 Task: Create Issue Issue0000000340 in Backlog  in Scrum Project Project0000000068 in Jira. Change IN PROGRESS as Status of Issue Issue0000000332 in Backlog  in Scrum Project Project0000000067 in Jira. Change IN PROGRESS as Status of Issue Issue0000000334 in Backlog  in Scrum Project Project0000000067 in Jira. Change IN PROGRESS as Status of Issue Issue0000000336 in Backlog  in Scrum Project Project0000000068 in Jira. Change IN PROGRESS as Status of Issue Issue0000000338 in Backlog  in Scrum Project Project0000000068 in Jira
Action: Mouse moved to (486, 527)
Screenshot: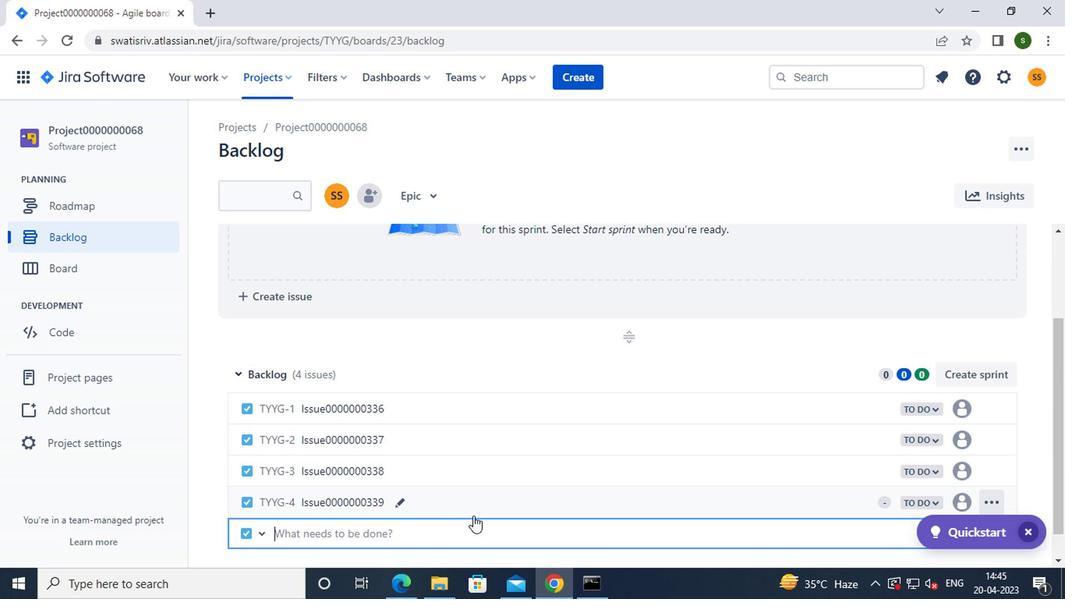 
Action: Key pressed i<Key.caps_lock>ssue0000000340<Key.enter>
Screenshot: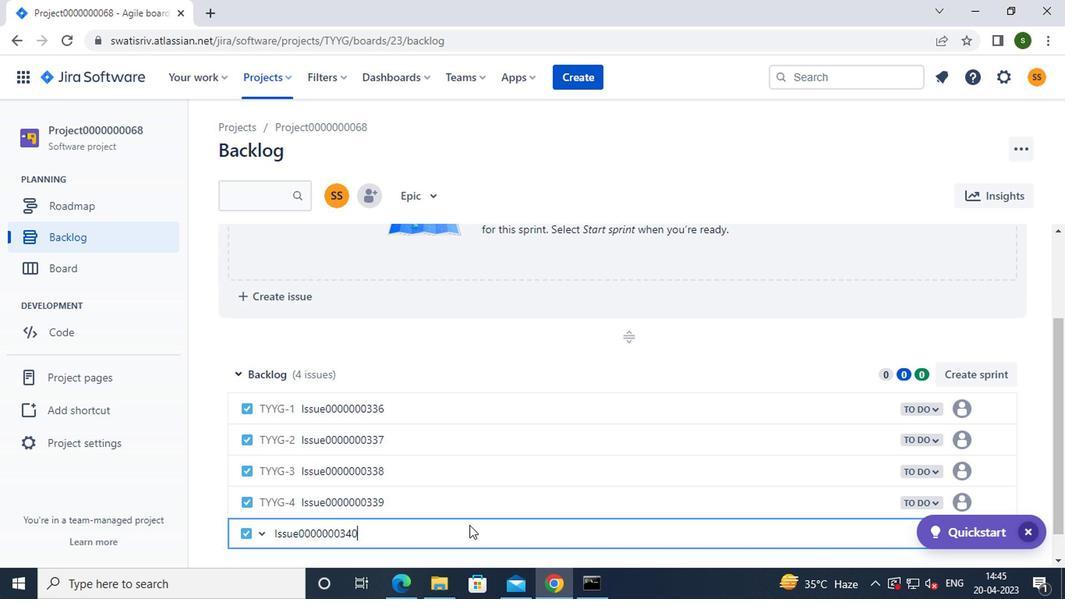
Action: Mouse moved to (296, 77)
Screenshot: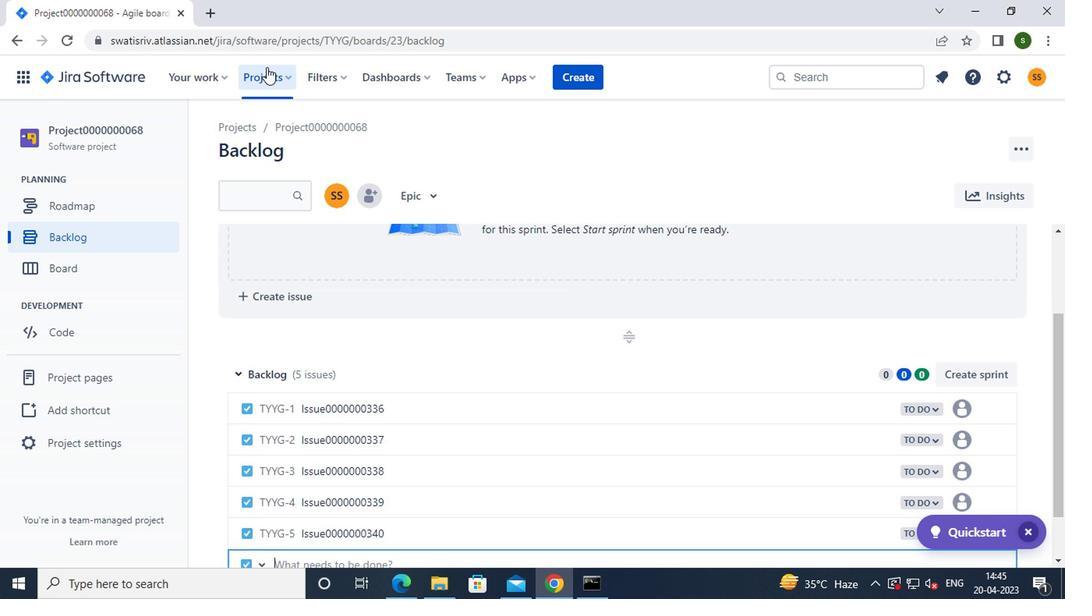 
Action: Mouse pressed left at (296, 77)
Screenshot: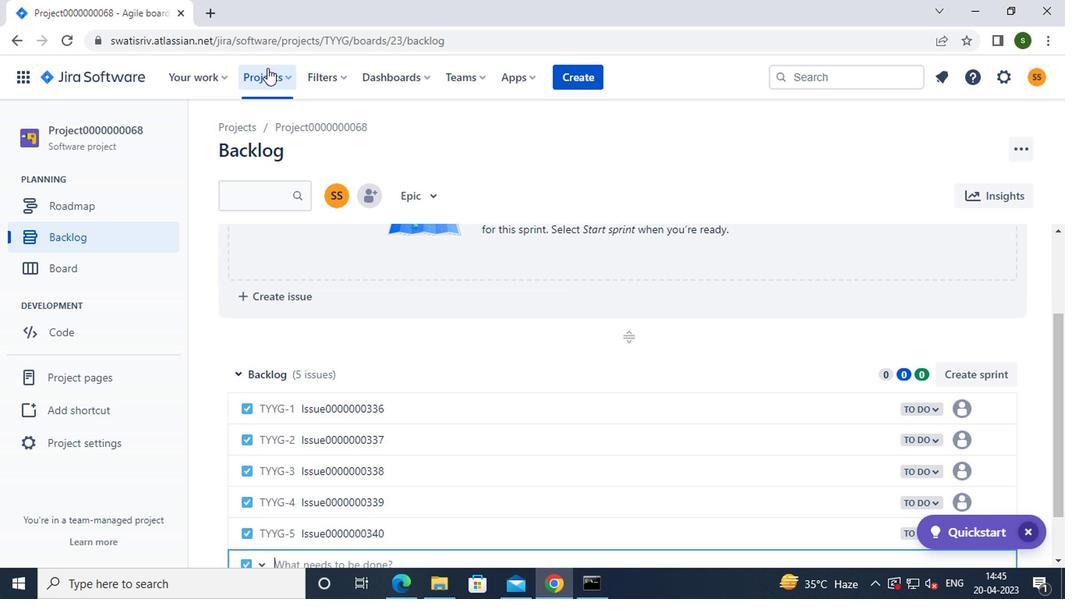 
Action: Mouse moved to (316, 188)
Screenshot: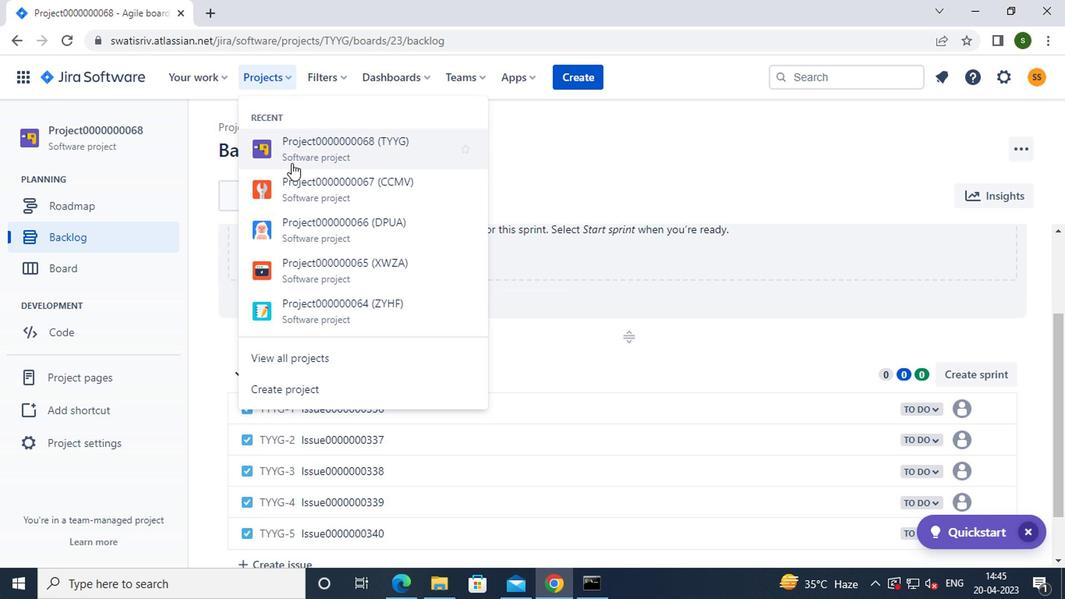
Action: Mouse pressed left at (316, 188)
Screenshot: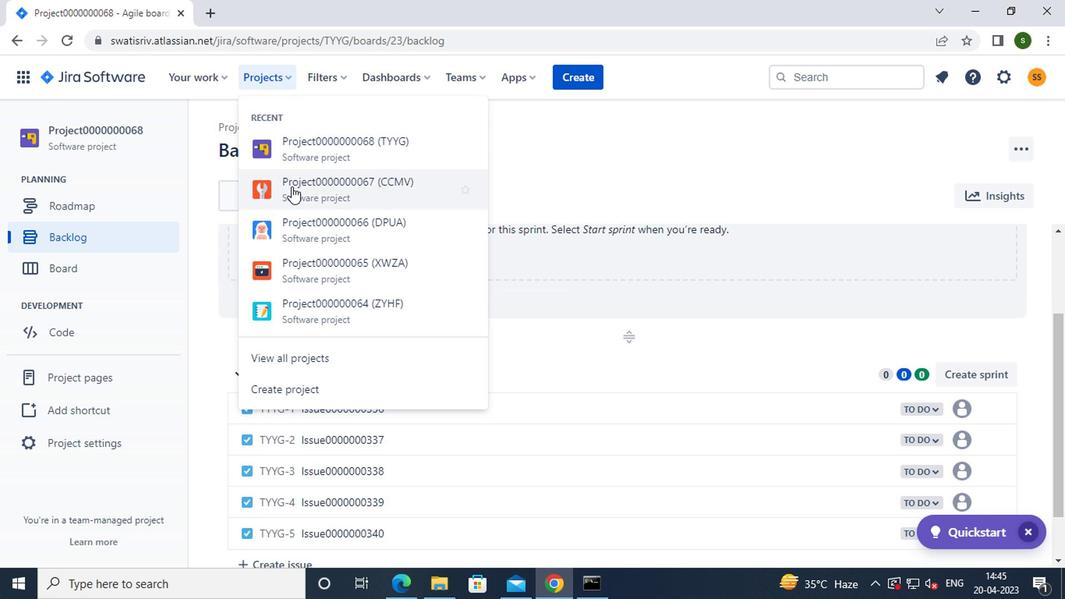 
Action: Mouse moved to (169, 240)
Screenshot: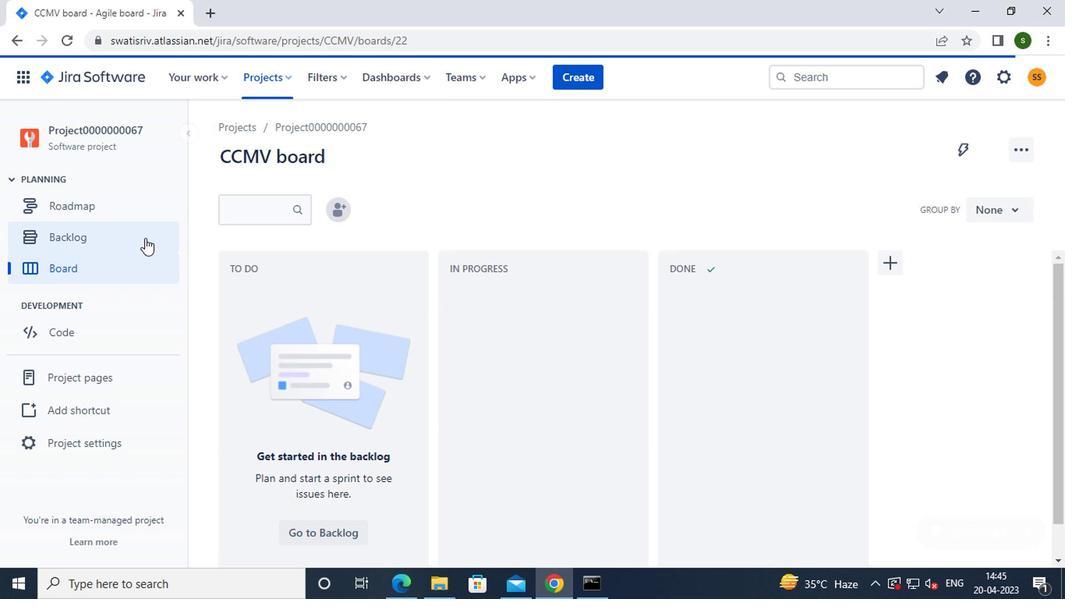
Action: Mouse pressed left at (169, 240)
Screenshot: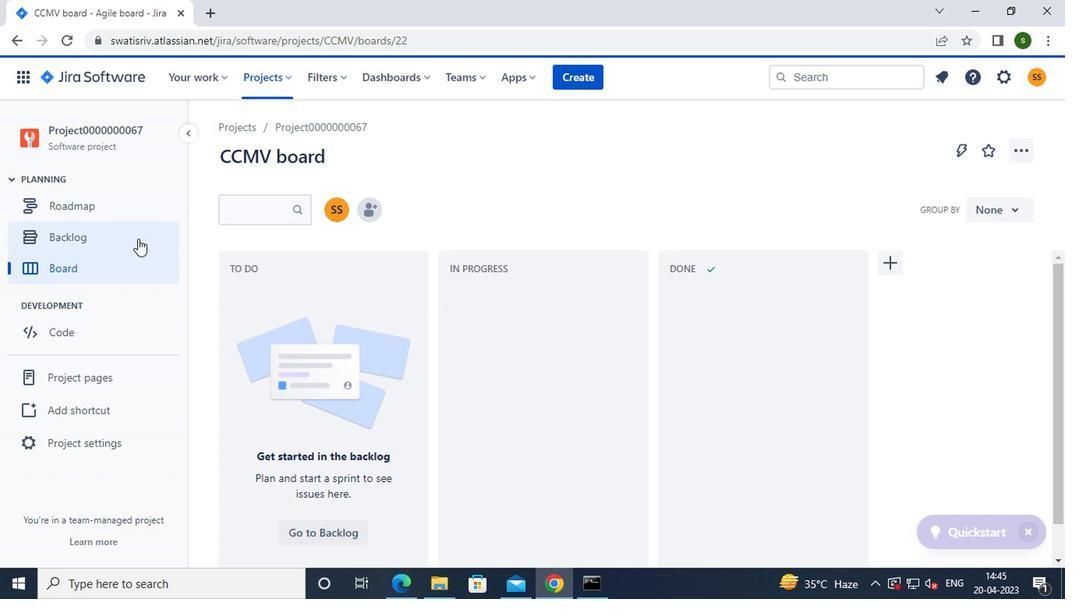 
Action: Mouse moved to (647, 441)
Screenshot: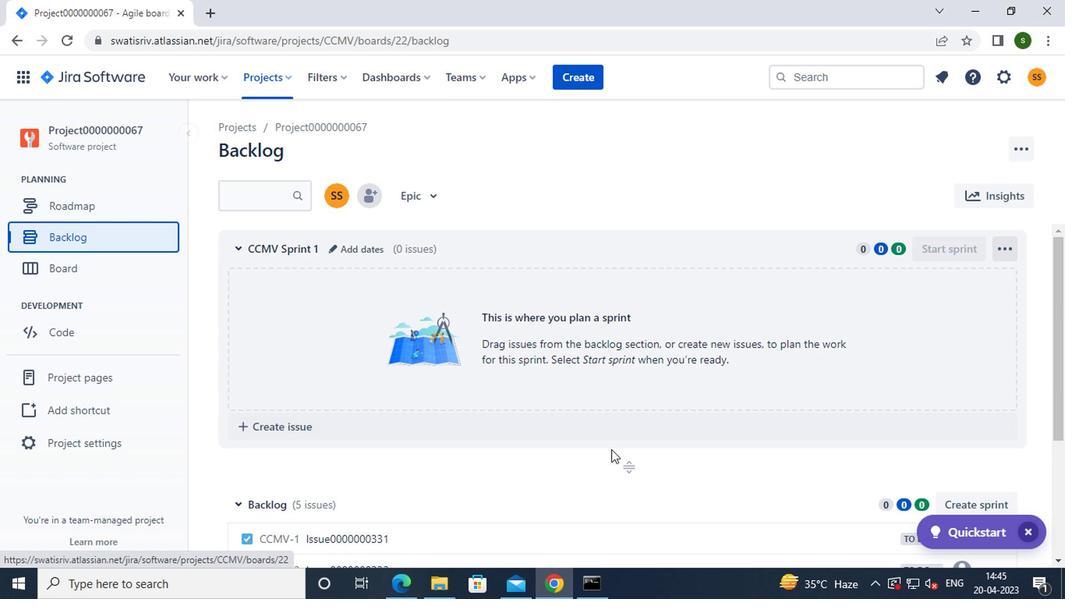 
Action: Mouse scrolled (647, 440) with delta (0, -1)
Screenshot: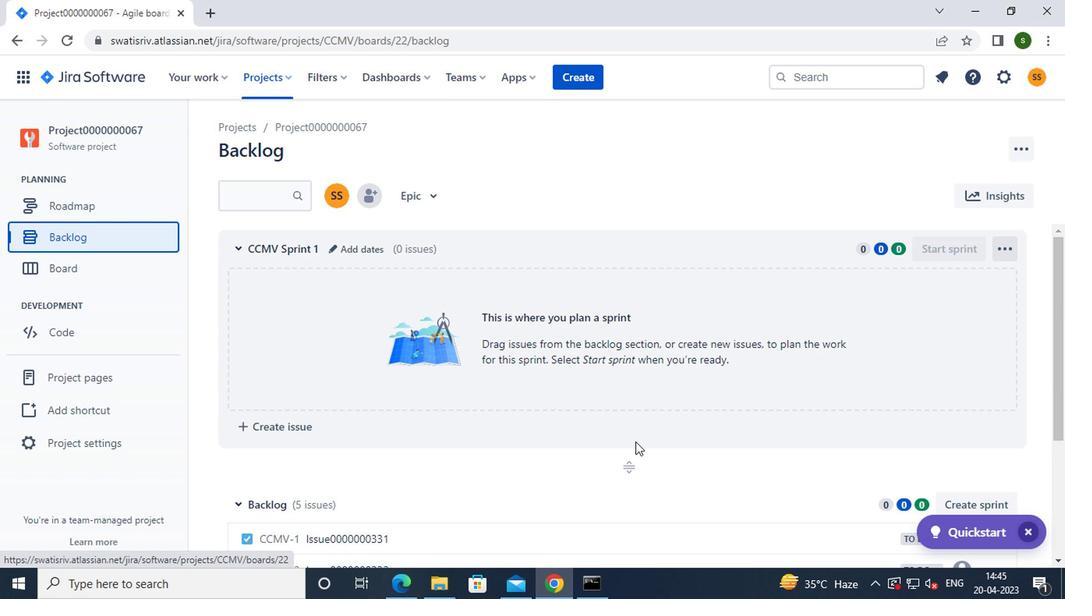 
Action: Mouse scrolled (647, 440) with delta (0, -1)
Screenshot: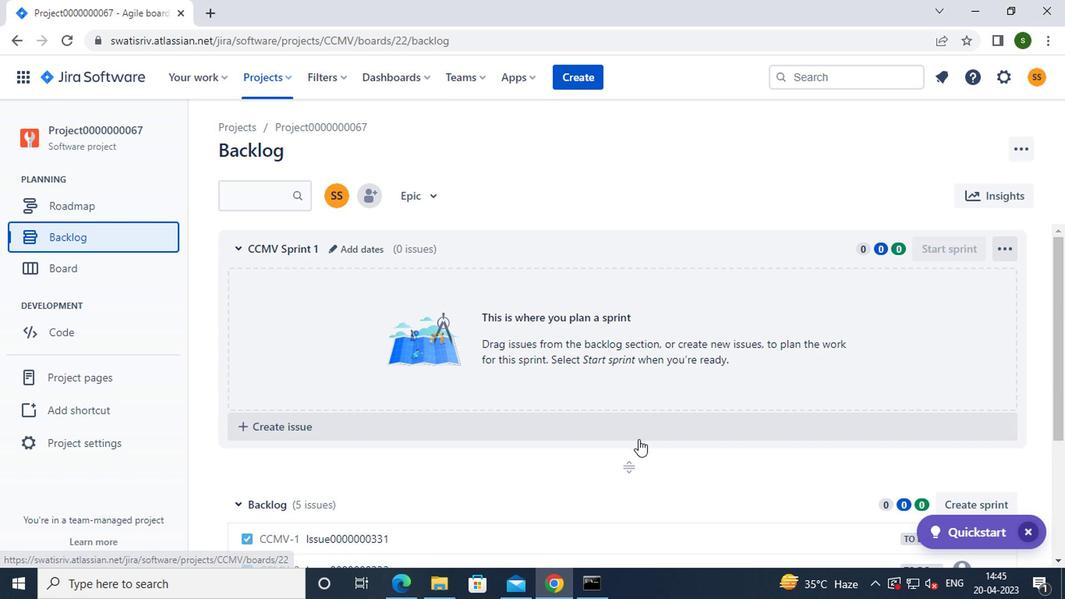 
Action: Mouse moved to (925, 410)
Screenshot: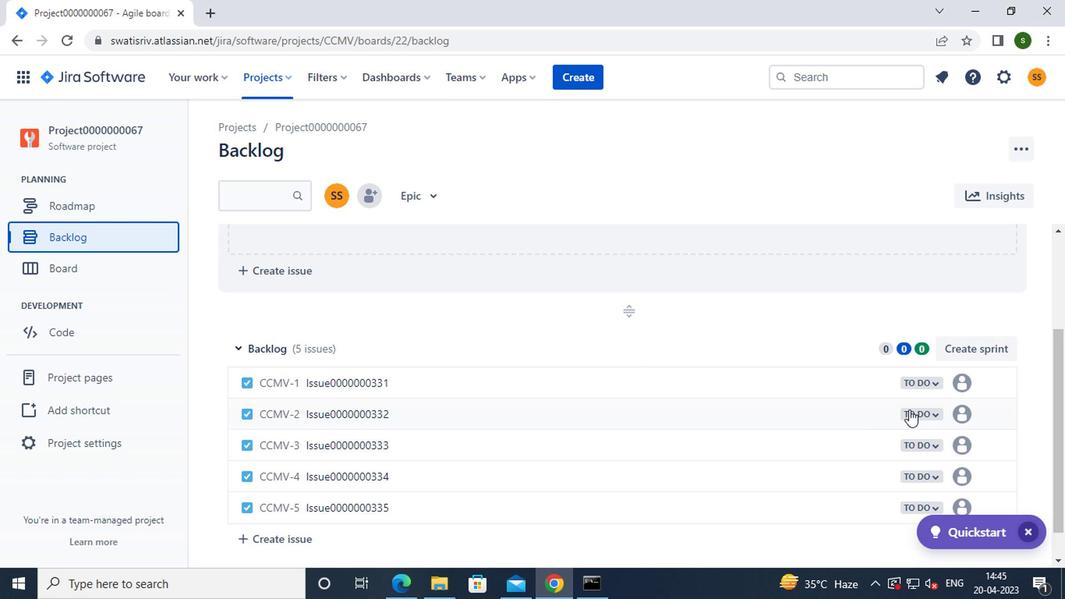 
Action: Mouse pressed left at (925, 410)
Screenshot: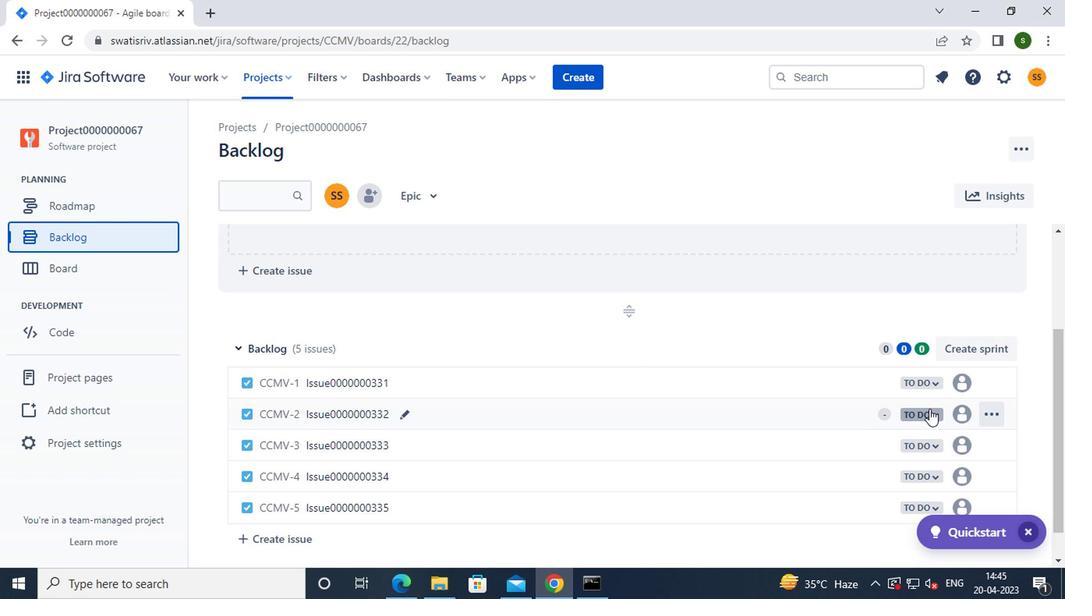 
Action: Mouse moved to (849, 445)
Screenshot: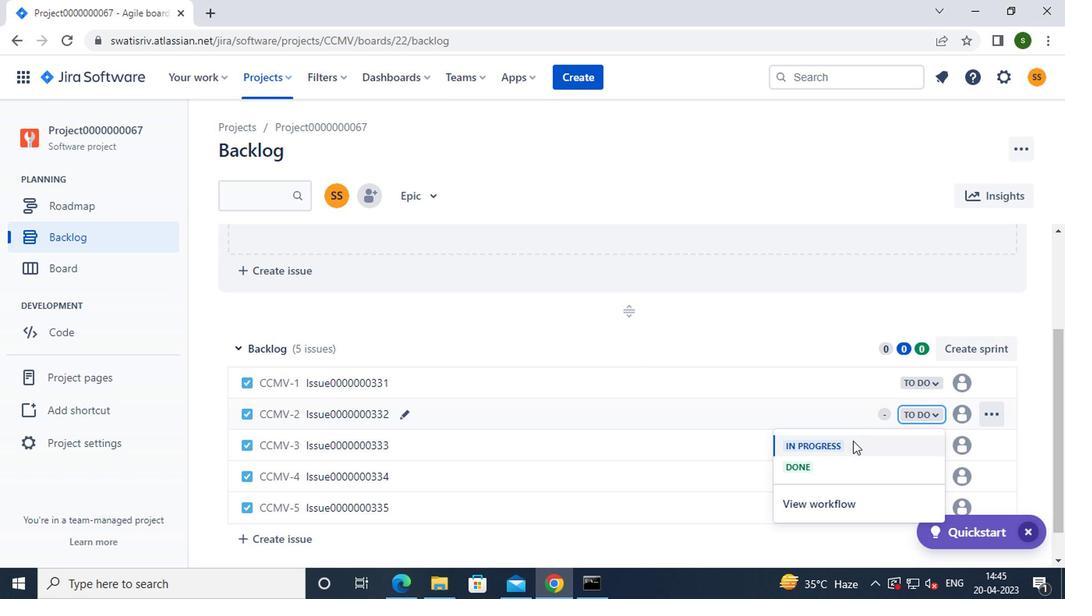 
Action: Mouse pressed left at (849, 445)
Screenshot: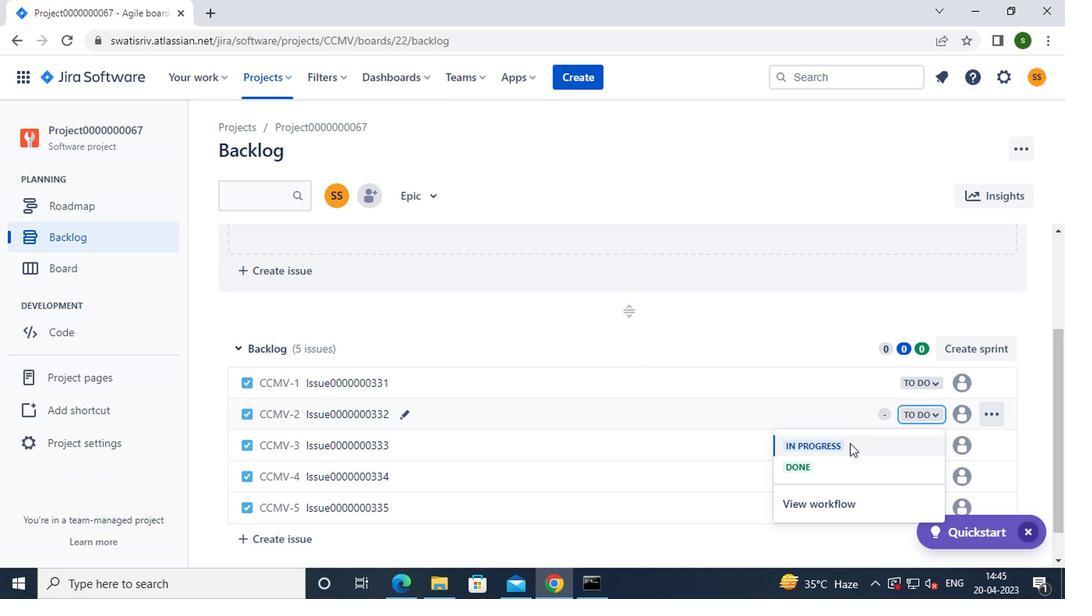 
Action: Mouse moved to (933, 472)
Screenshot: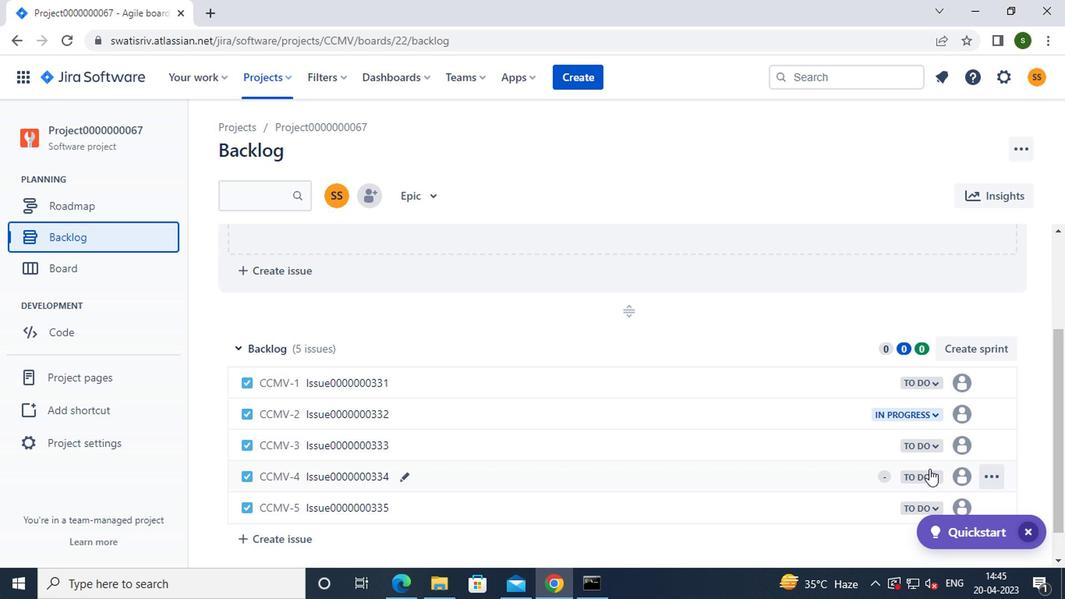 
Action: Mouse pressed left at (933, 472)
Screenshot: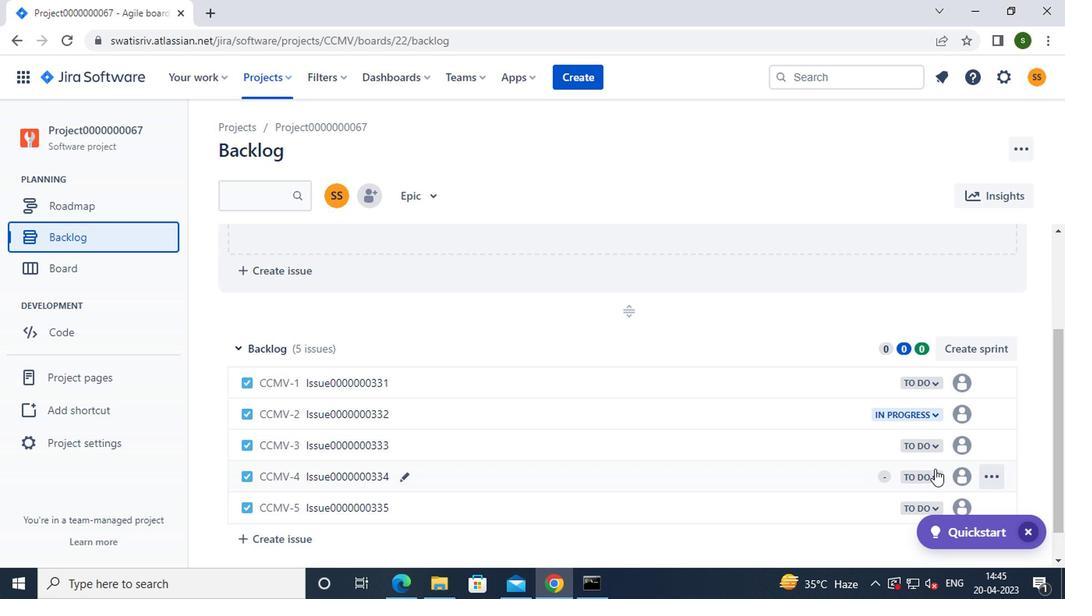 
Action: Mouse moved to (827, 385)
Screenshot: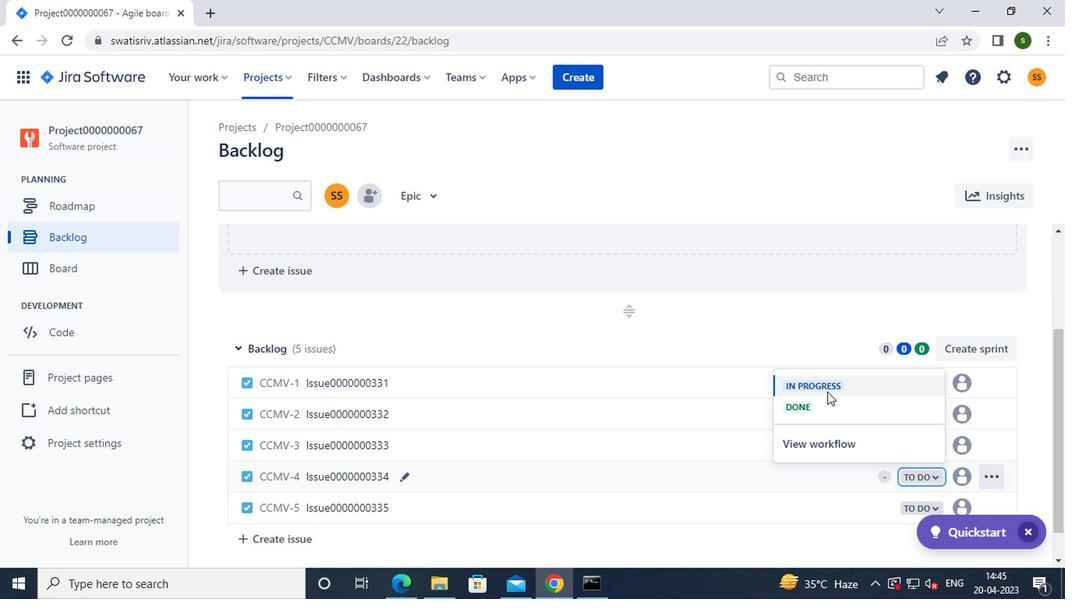 
Action: Mouse pressed left at (827, 385)
Screenshot: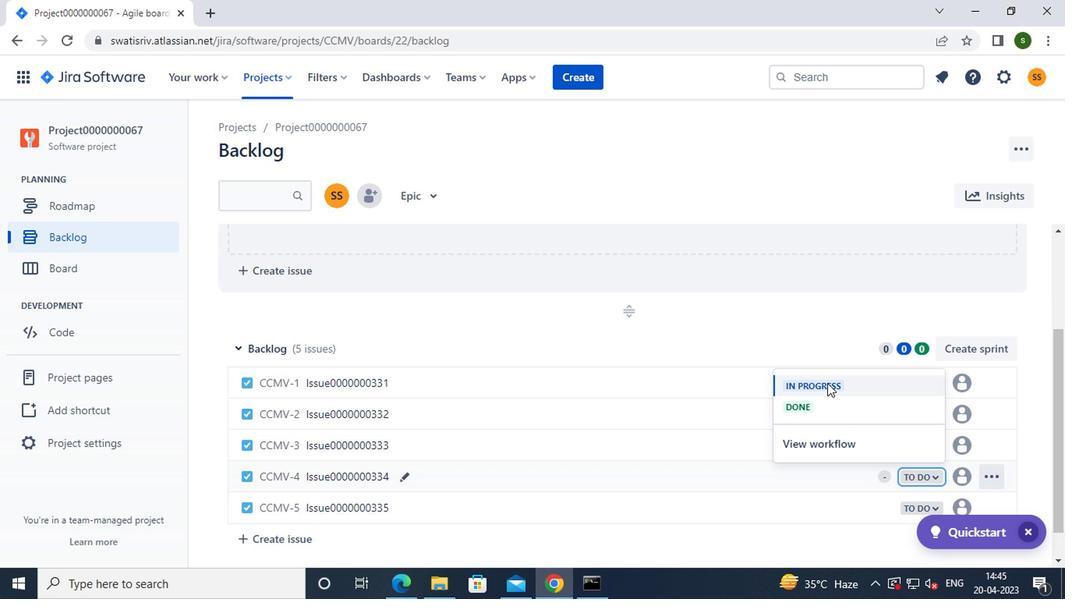 
Action: Mouse moved to (298, 81)
Screenshot: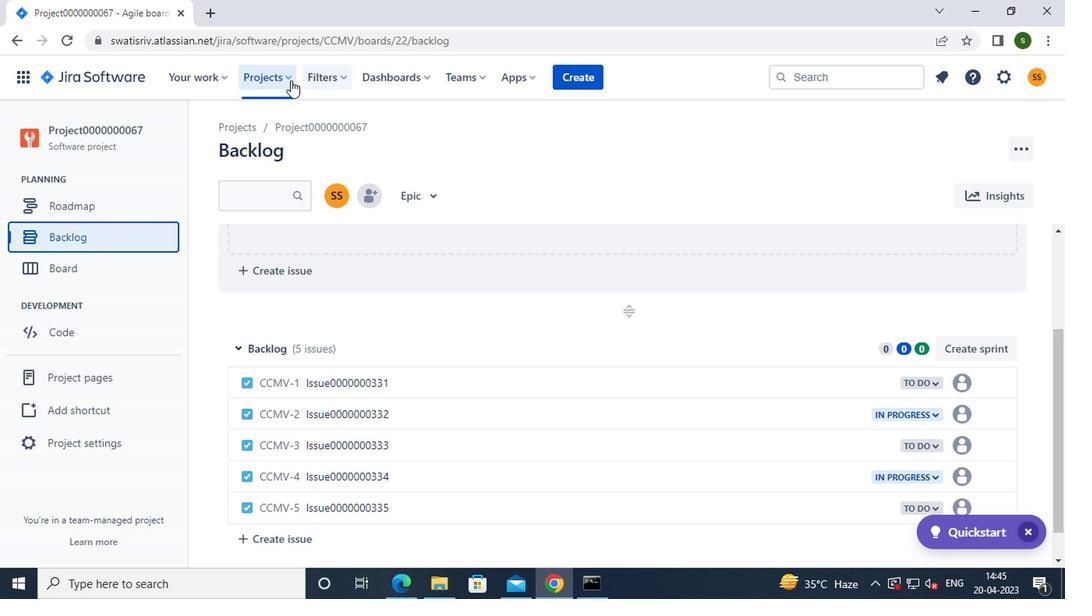 
Action: Mouse pressed left at (298, 81)
Screenshot: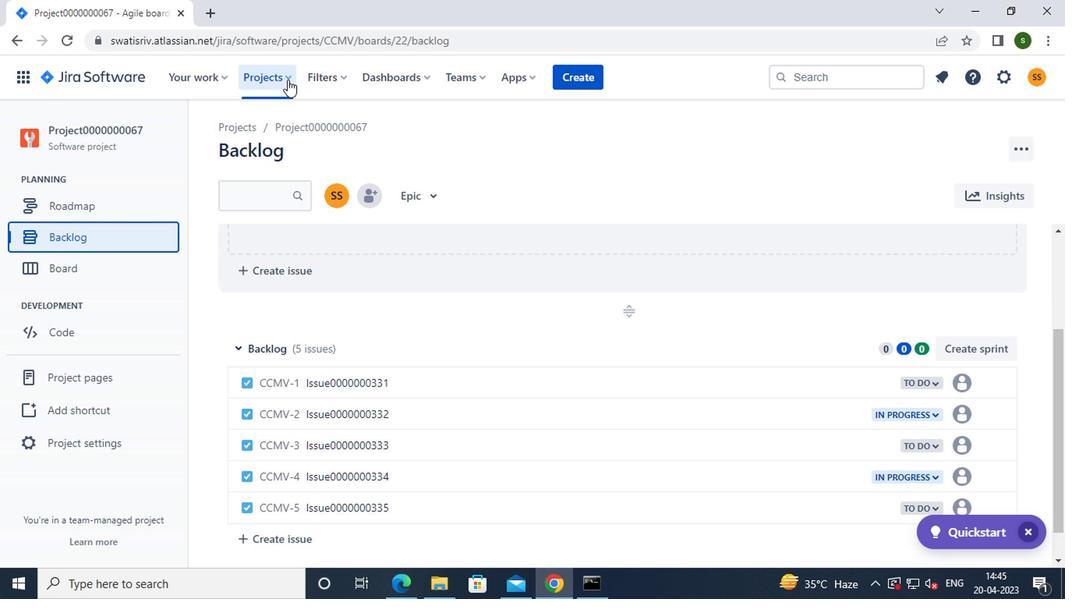 
Action: Mouse moved to (379, 182)
Screenshot: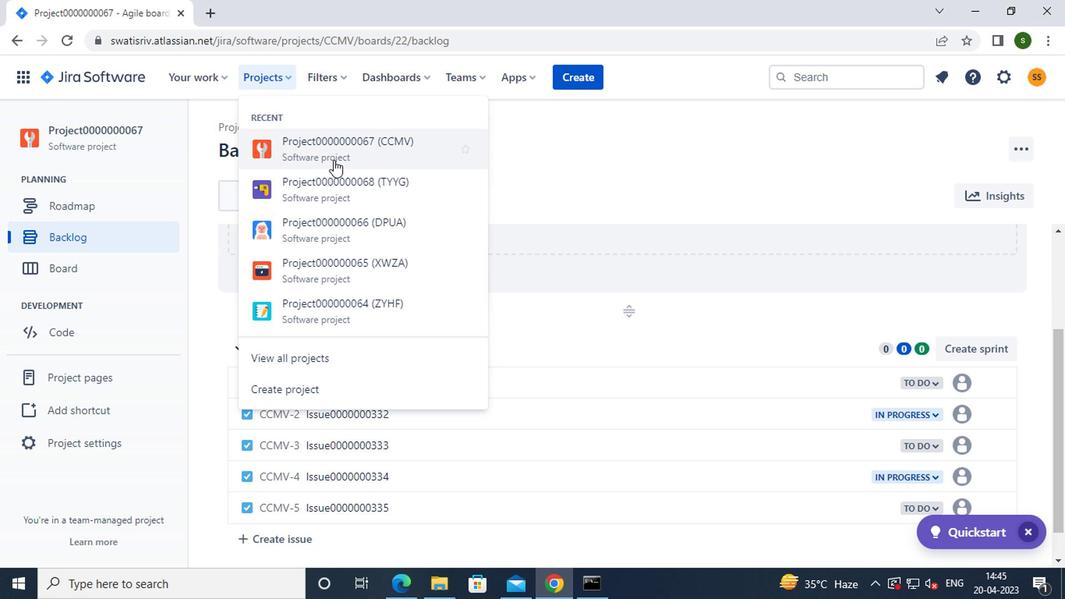 
Action: Mouse pressed left at (379, 182)
Screenshot: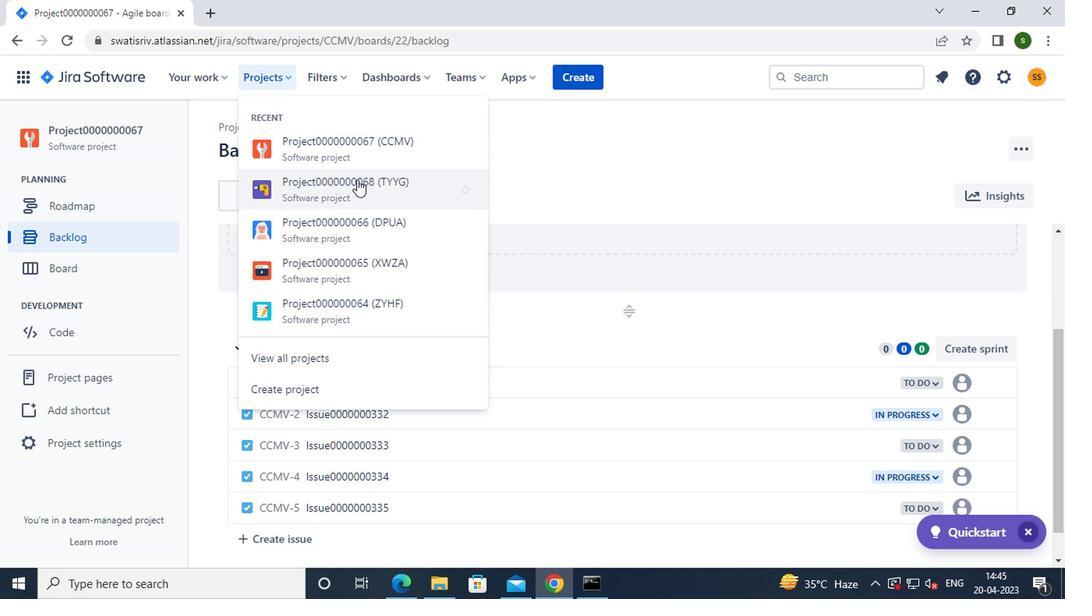 
Action: Mouse moved to (138, 239)
Screenshot: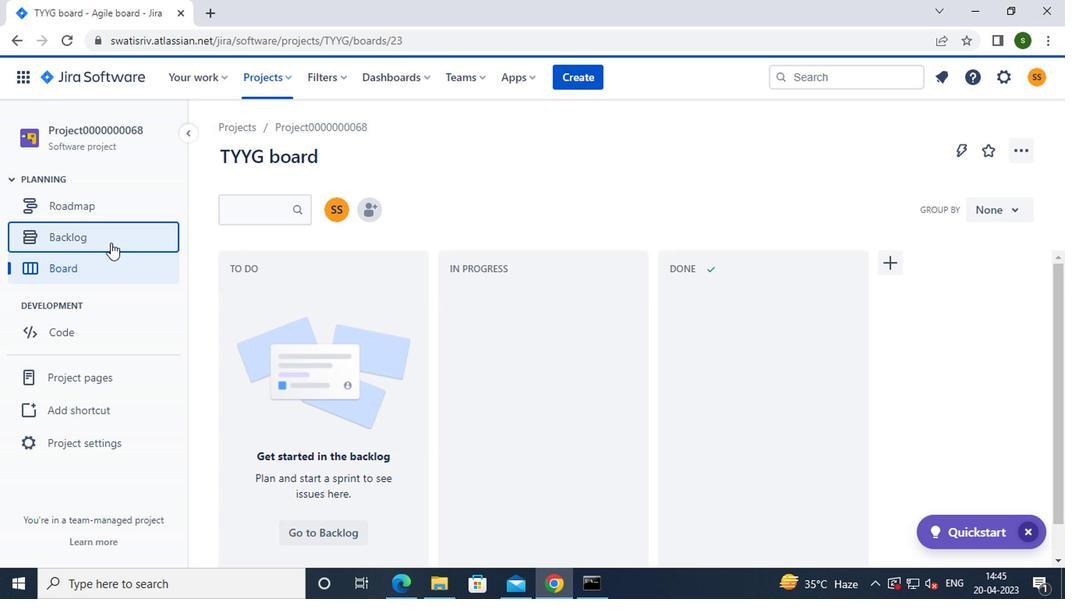 
Action: Mouse pressed left at (138, 239)
Screenshot: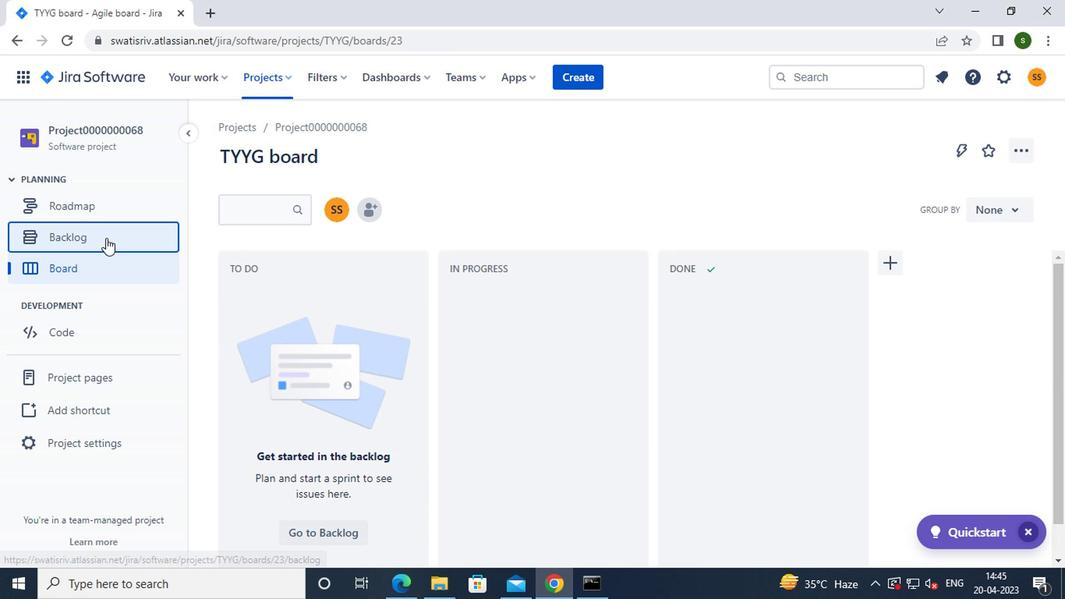 
Action: Mouse moved to (812, 429)
Screenshot: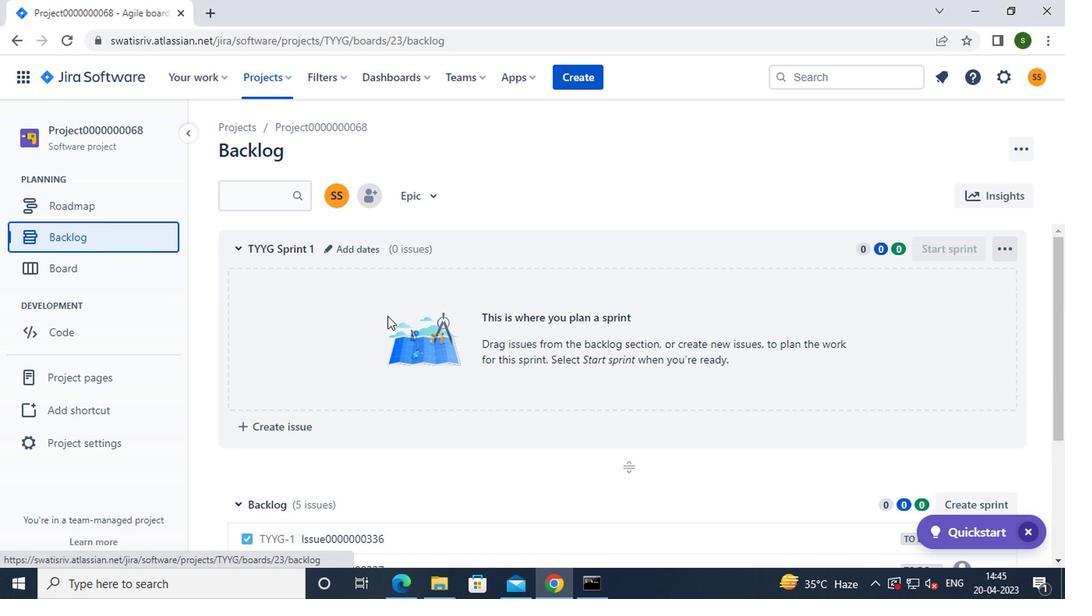 
Action: Mouse scrolled (812, 428) with delta (0, -1)
Screenshot: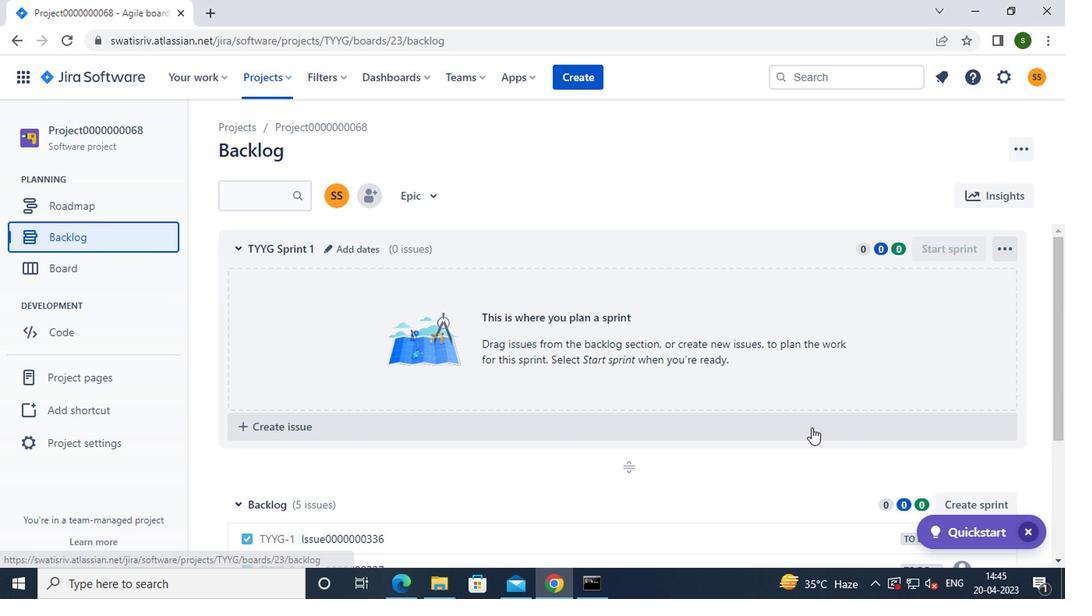 
Action: Mouse scrolled (812, 428) with delta (0, -1)
Screenshot: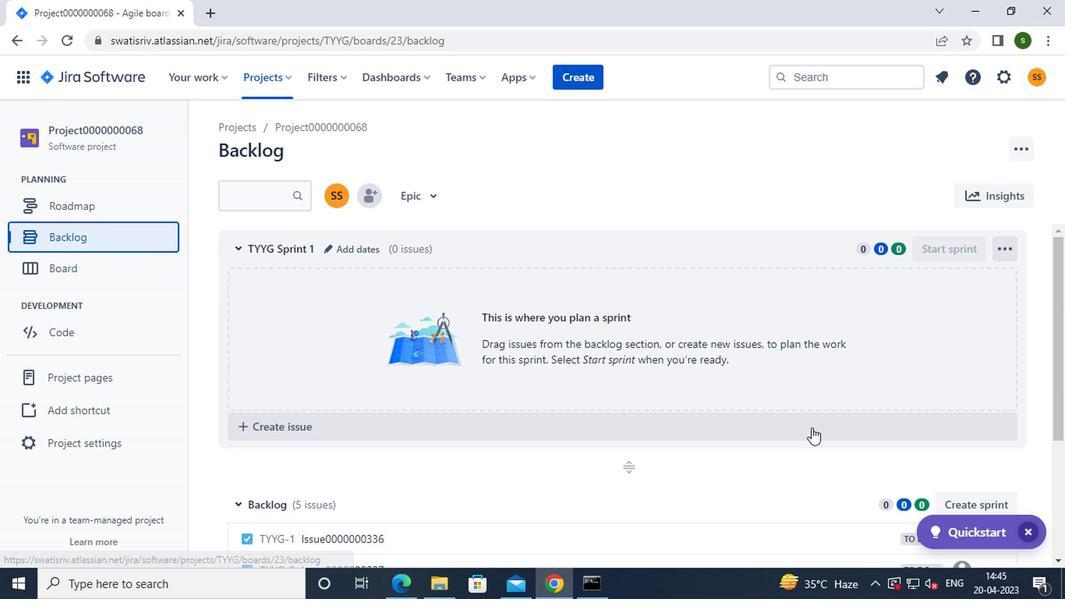 
Action: Mouse scrolled (812, 428) with delta (0, -1)
Screenshot: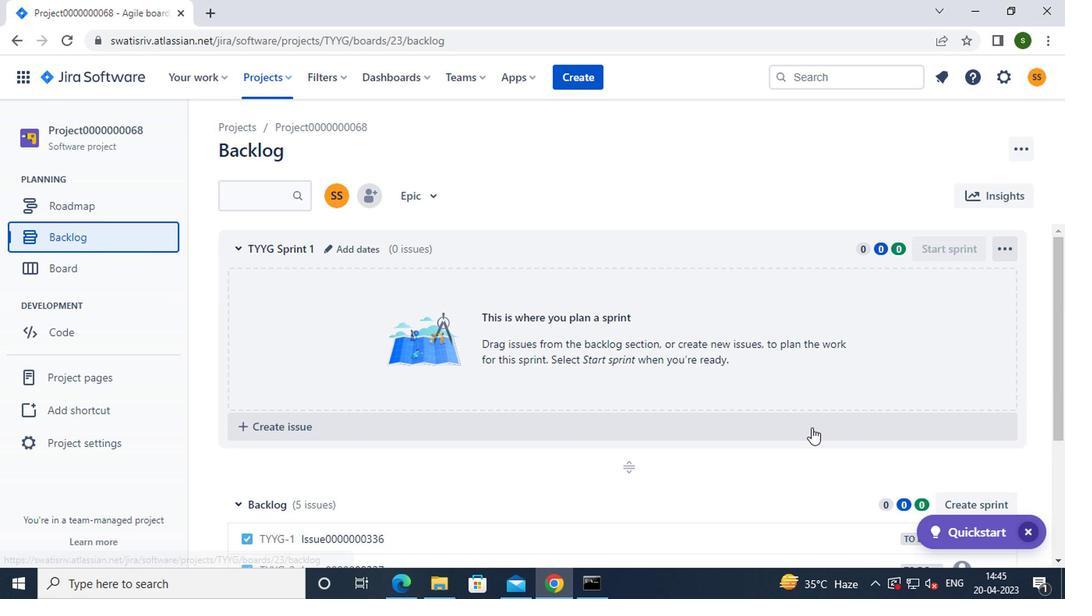 
Action: Mouse moved to (922, 345)
Screenshot: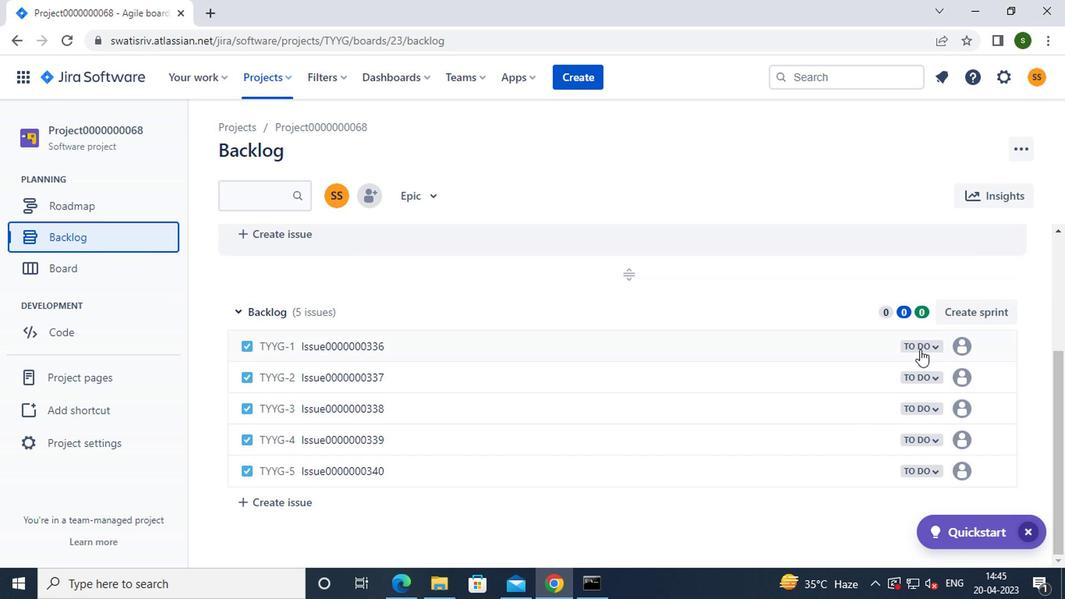 
Action: Mouse pressed left at (922, 345)
Screenshot: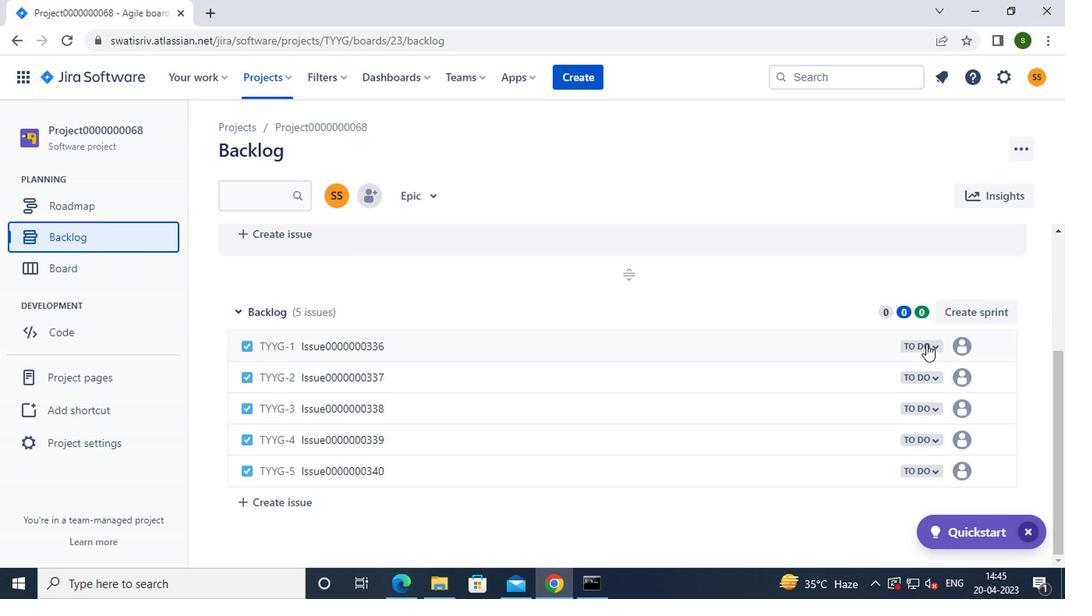 
Action: Mouse moved to (815, 376)
Screenshot: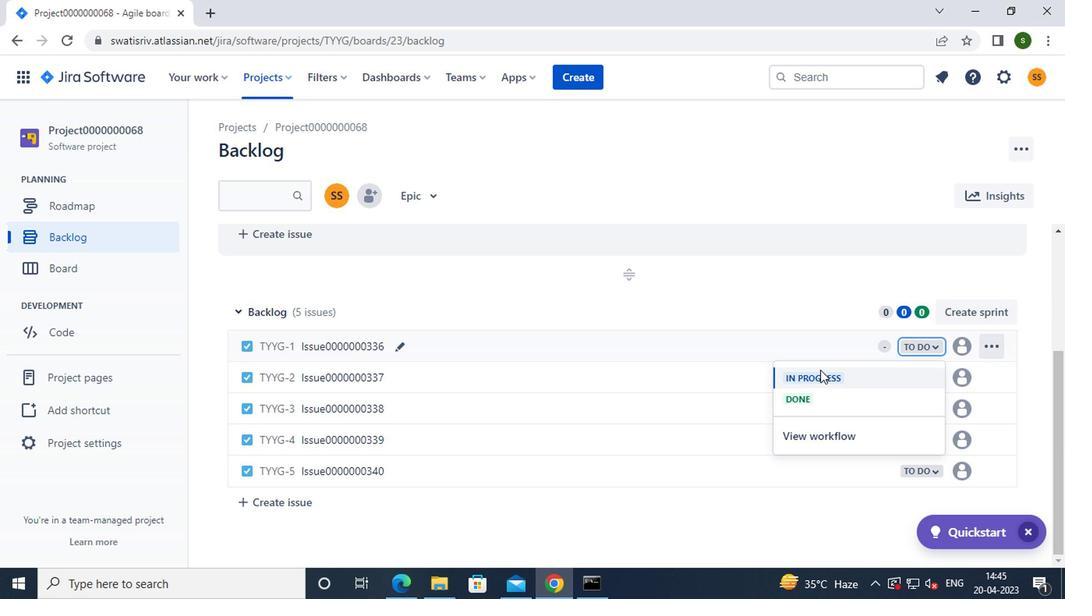 
Action: Mouse pressed left at (815, 376)
Screenshot: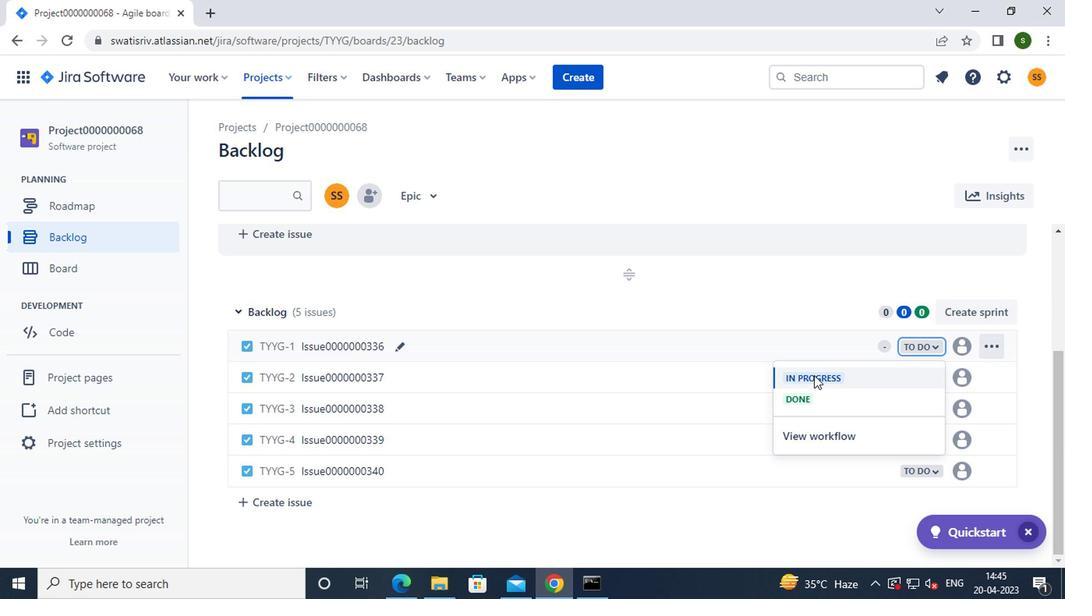 
Action: Mouse moved to (935, 408)
Screenshot: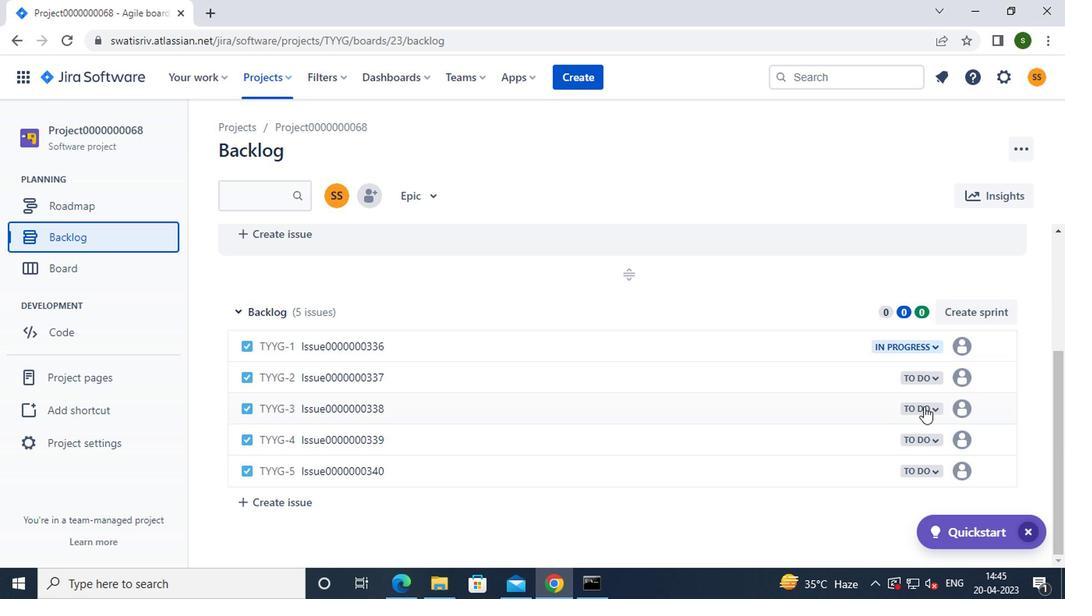 
Action: Mouse pressed left at (935, 408)
Screenshot: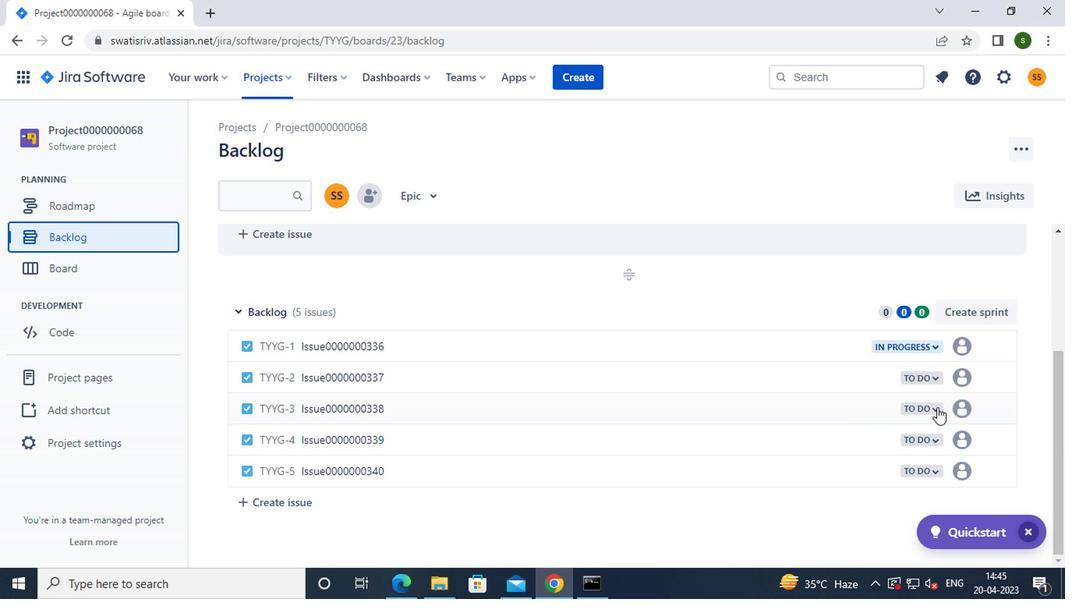 
Action: Mouse moved to (836, 440)
Screenshot: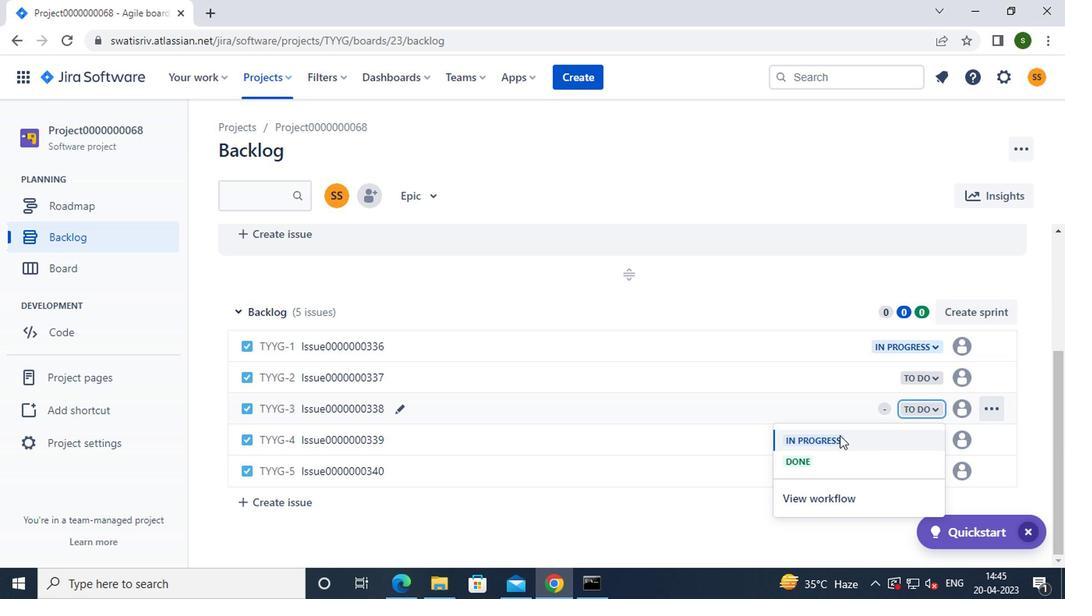 
Action: Mouse pressed left at (836, 440)
Screenshot: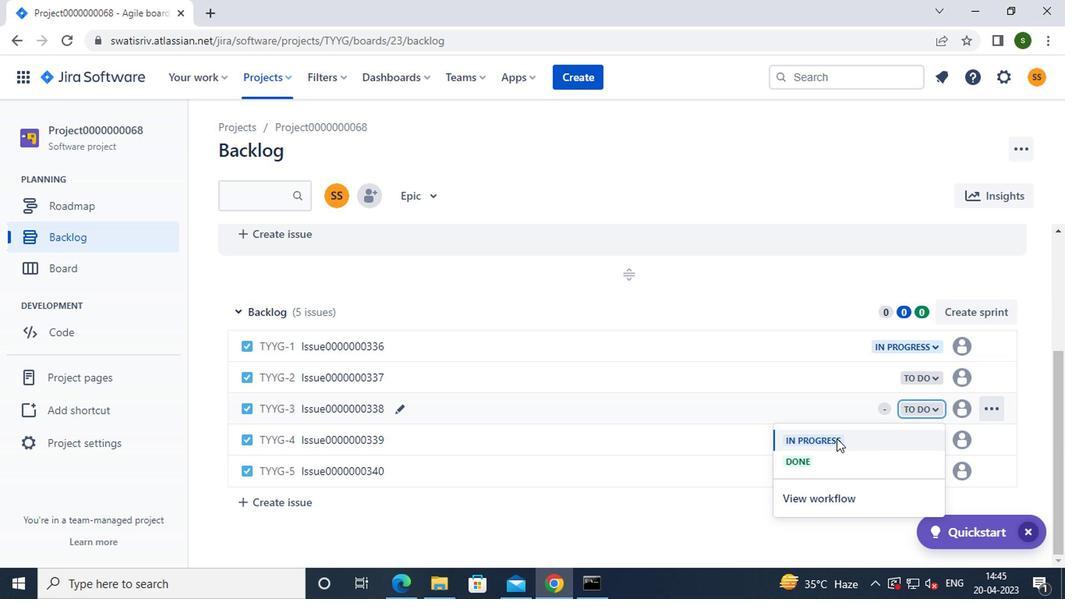 
Action: Mouse moved to (706, 188)
Screenshot: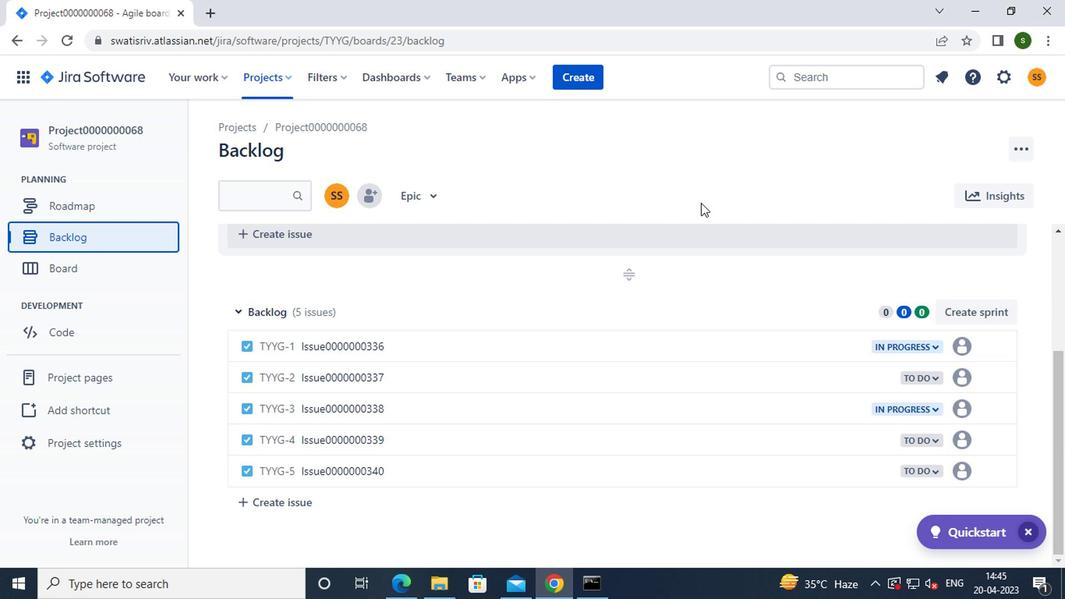 
Action: Key pressed <Key.f8>
Screenshot: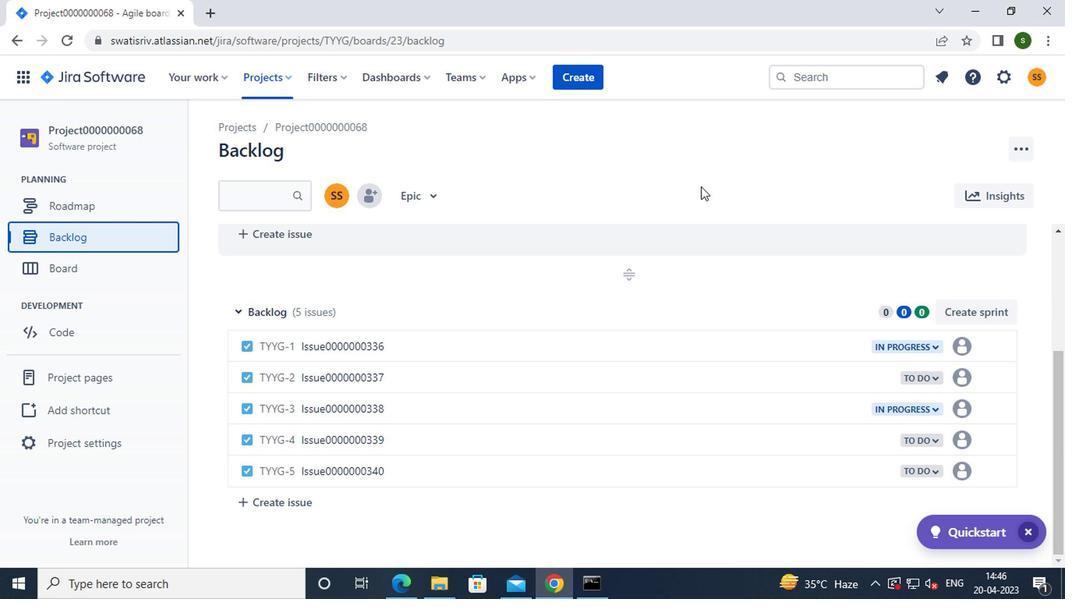 
